 Task: Use Jet Fly By Effect in this video Movie B.mp4
Action: Mouse moved to (298, 97)
Screenshot: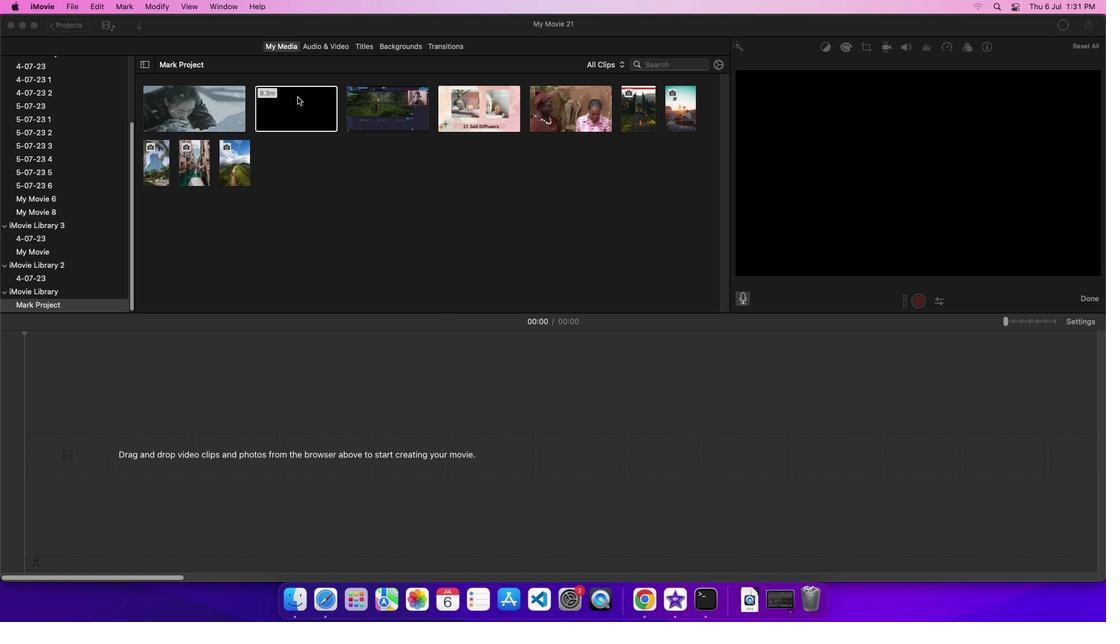 
Action: Mouse pressed left at (298, 97)
Screenshot: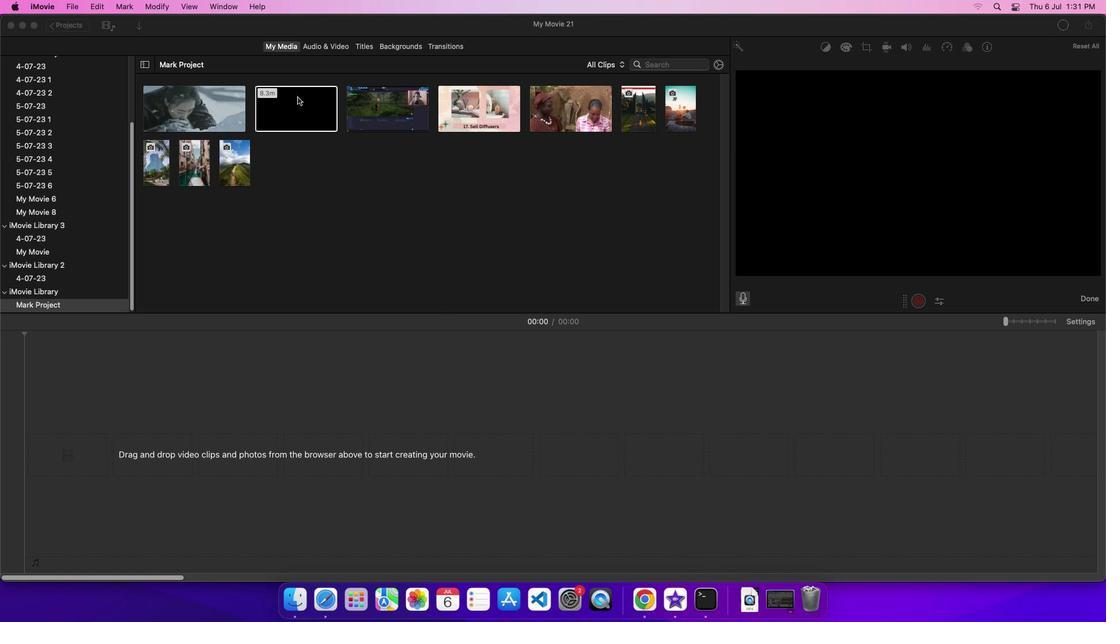 
Action: Mouse moved to (310, 105)
Screenshot: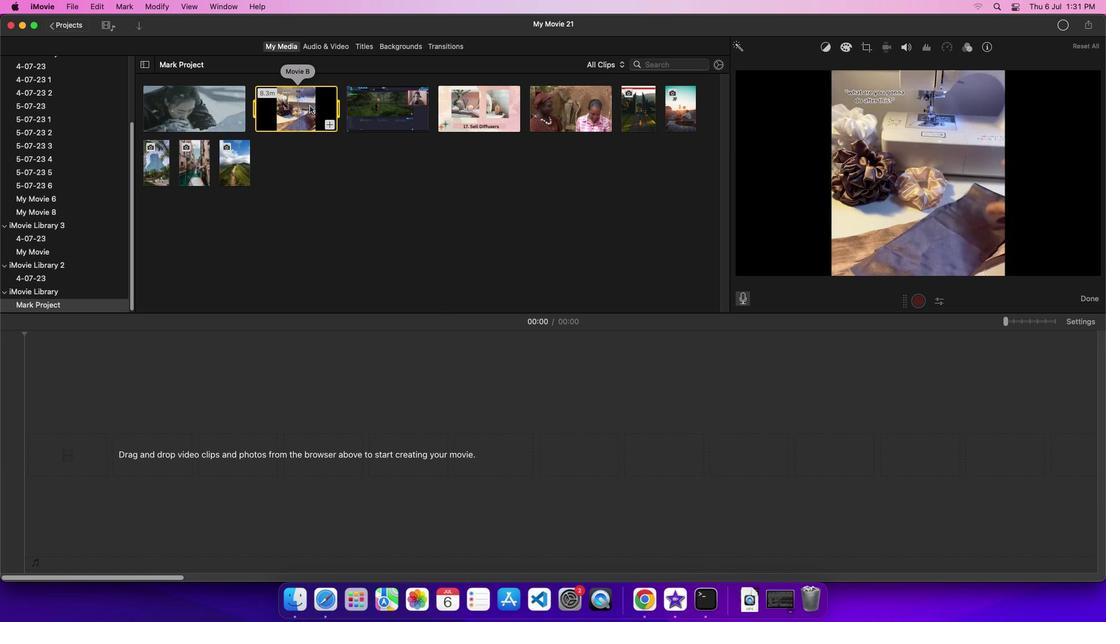 
Action: Mouse pressed left at (310, 105)
Screenshot: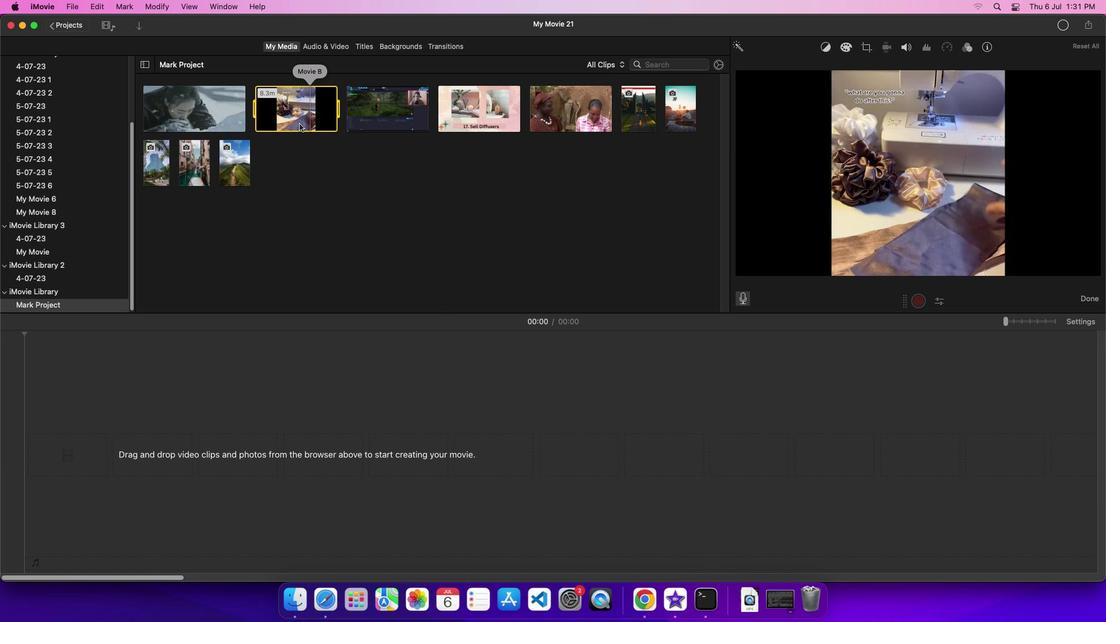 
Action: Mouse moved to (321, 46)
Screenshot: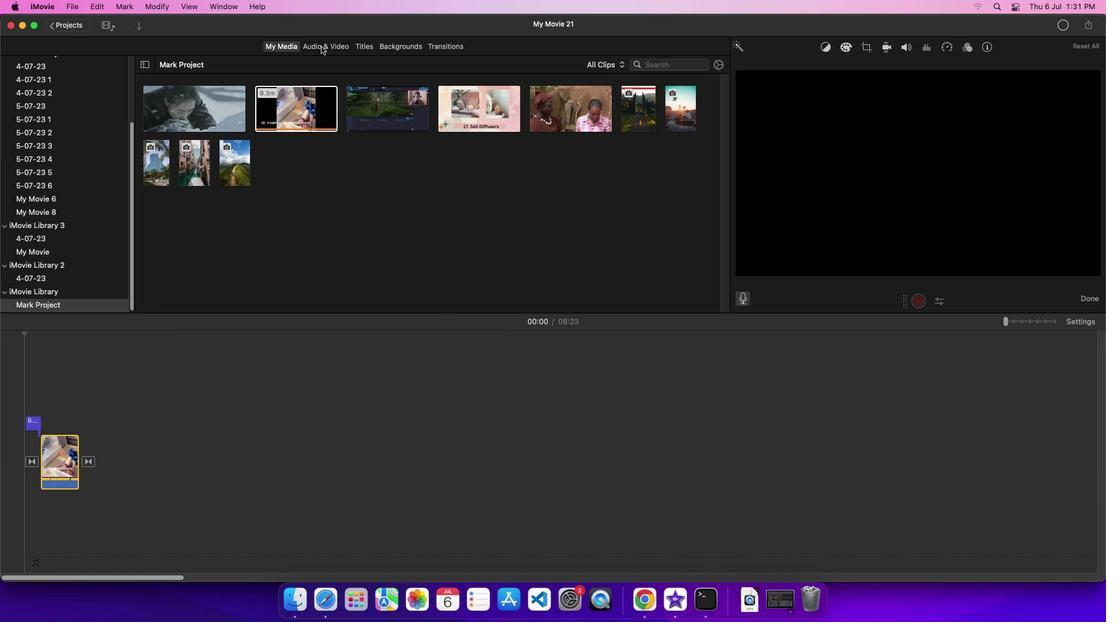 
Action: Mouse pressed left at (321, 46)
Screenshot: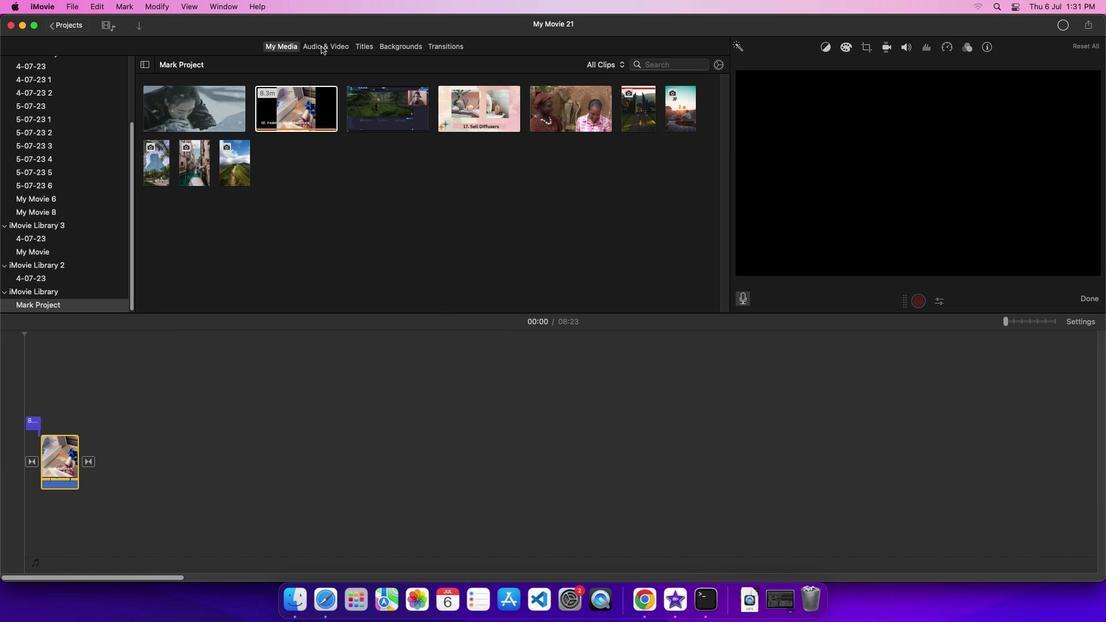 
Action: Mouse moved to (104, 106)
Screenshot: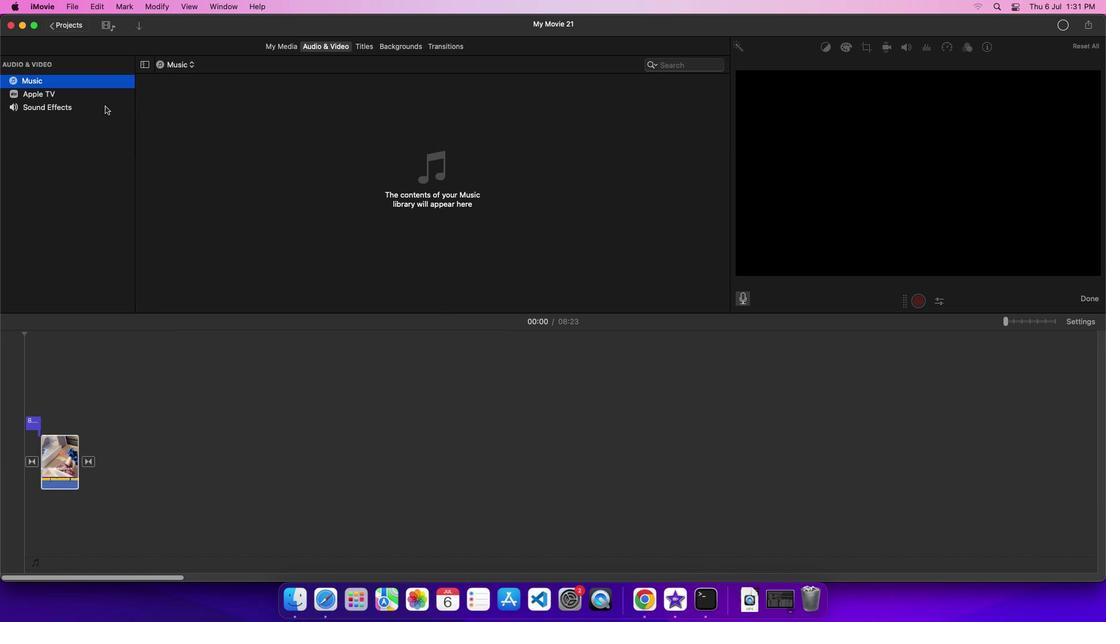 
Action: Mouse pressed left at (104, 106)
Screenshot: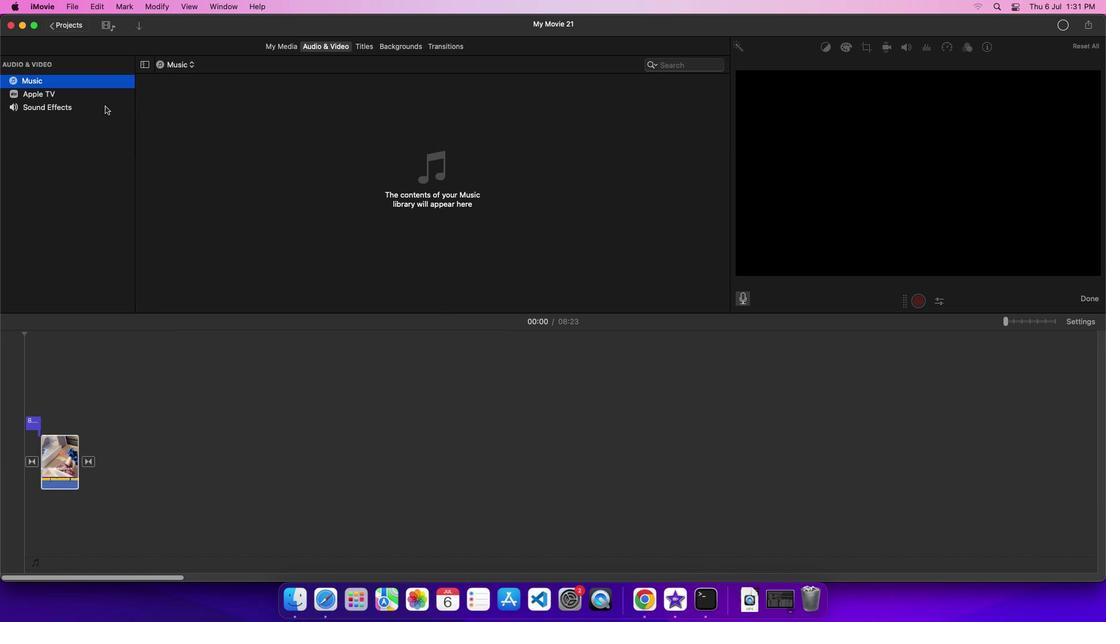 
Action: Mouse moved to (249, 255)
Screenshot: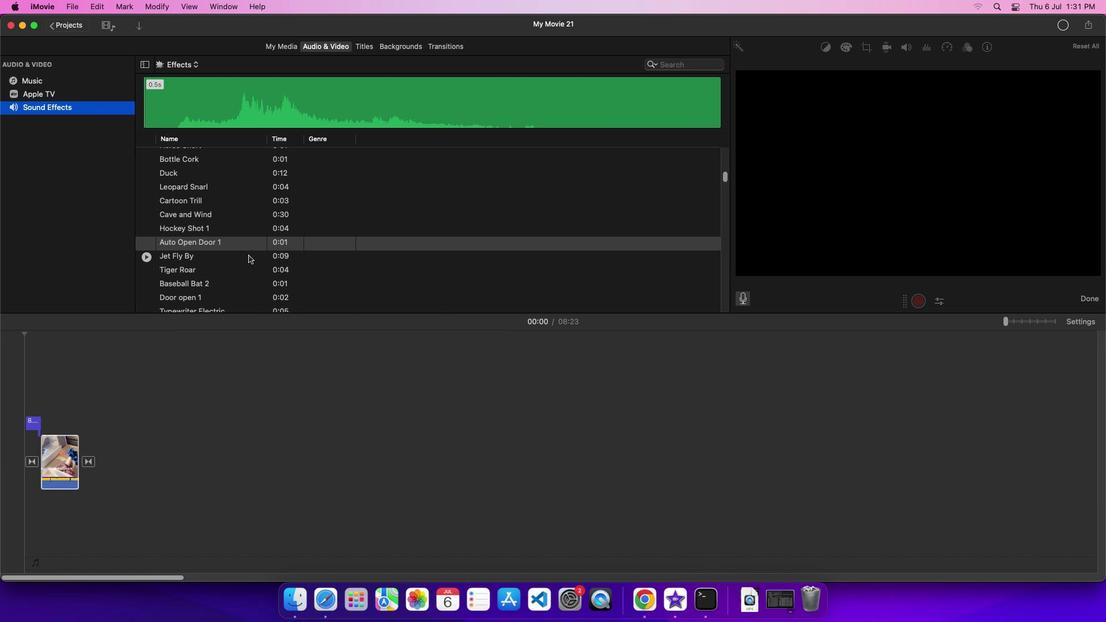 
Action: Mouse pressed left at (249, 255)
Screenshot: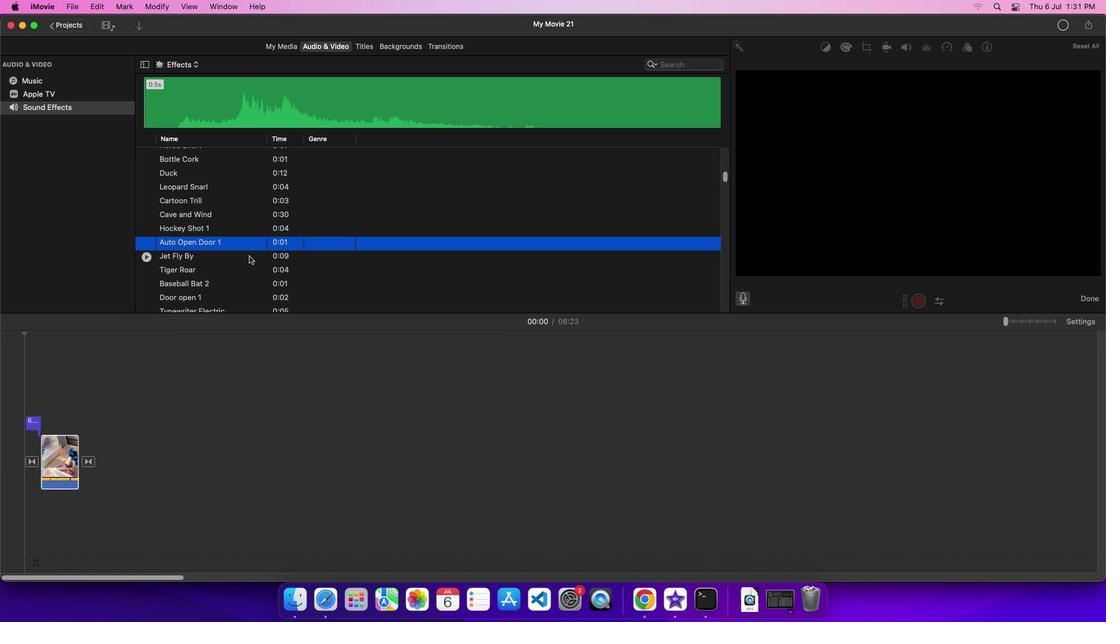 
Action: Mouse moved to (253, 257)
Screenshot: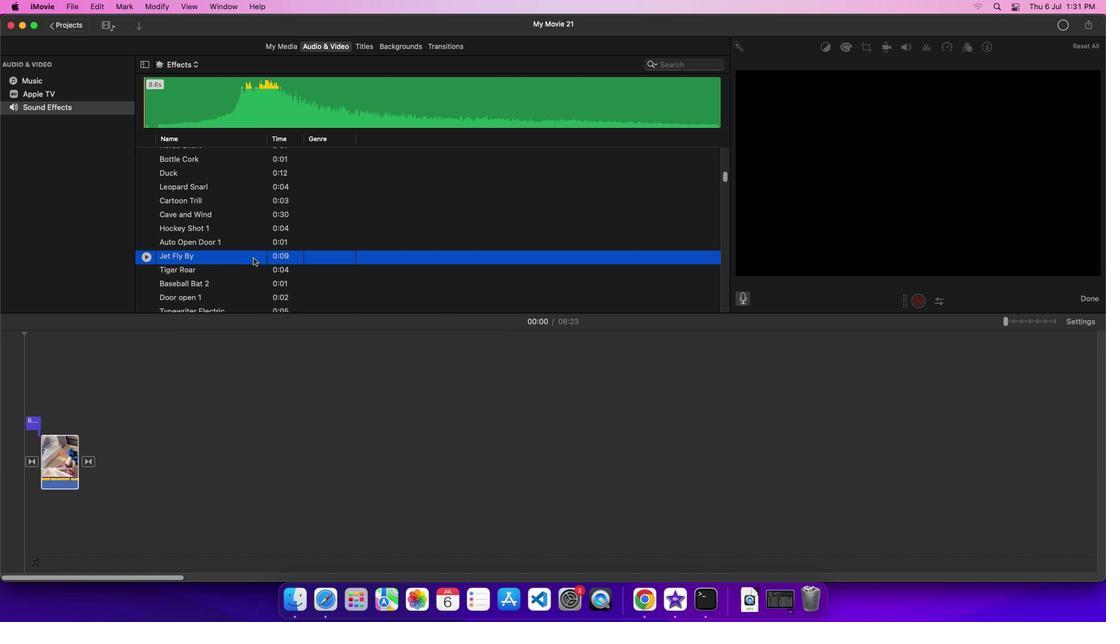 
Action: Mouse pressed left at (253, 257)
Screenshot: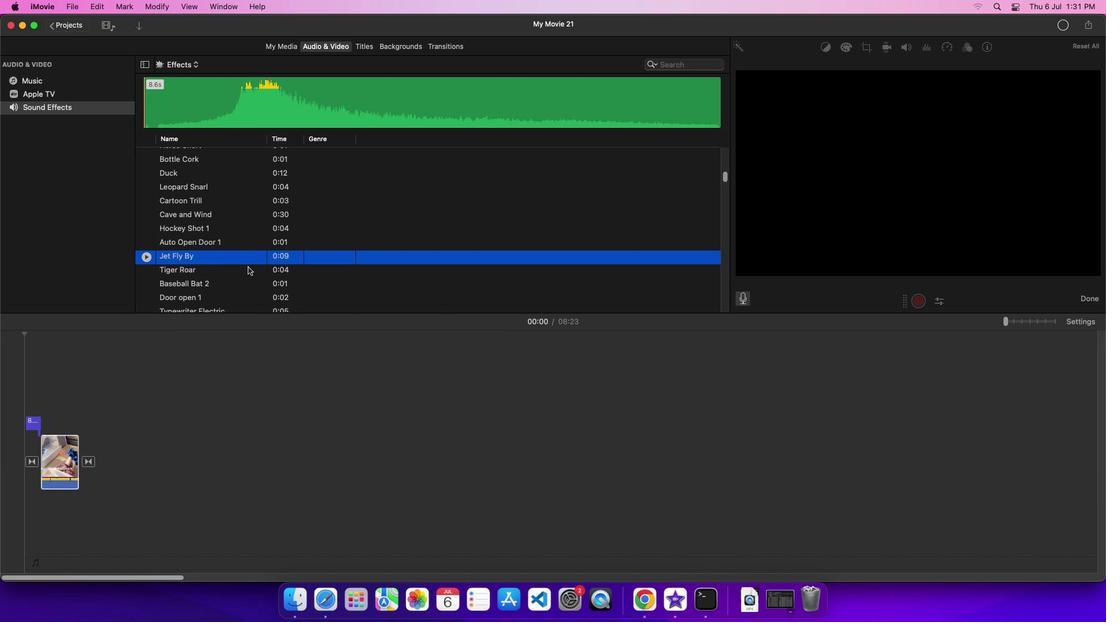 
Action: Mouse moved to (119, 496)
Screenshot: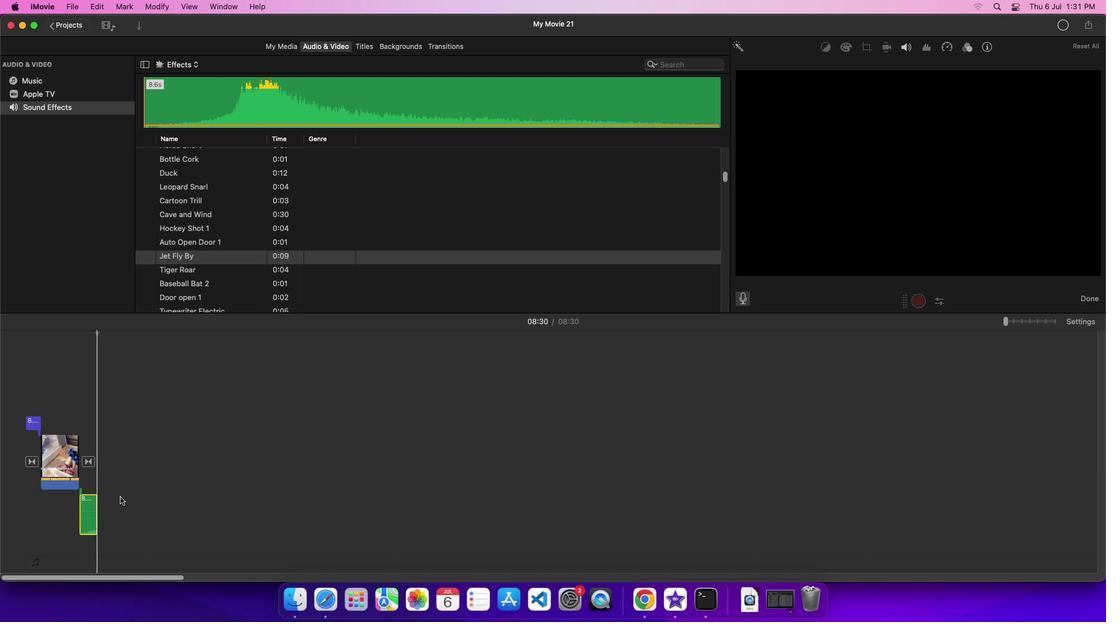 
